 Task: Create a due date automation trigger when advanced on, on the wednesday of the week a card is due add dates with a start date at 11:00 AM.
Action: Mouse moved to (924, 66)
Screenshot: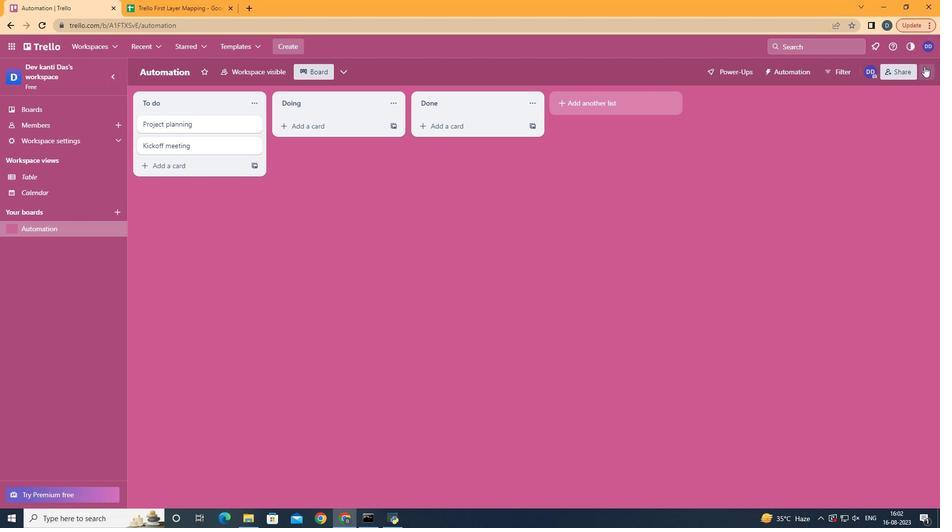 
Action: Mouse pressed left at (924, 66)
Screenshot: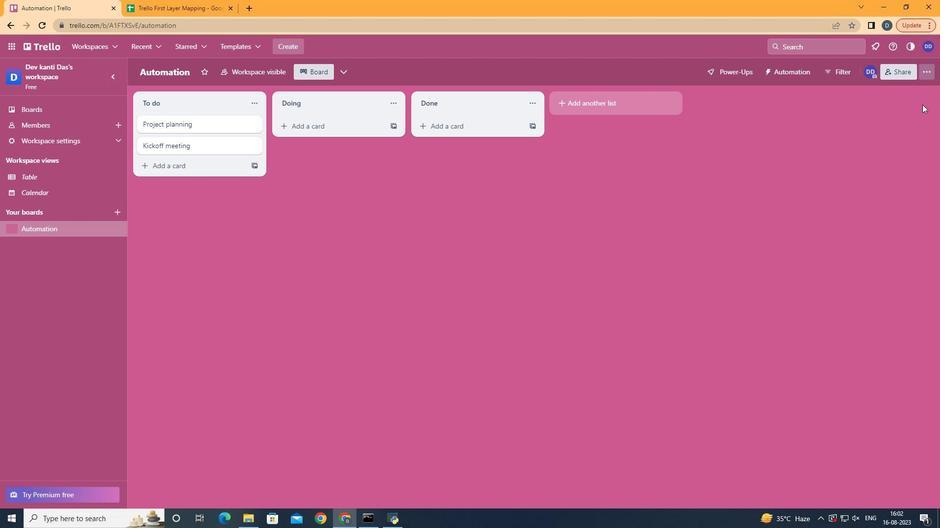 
Action: Mouse moved to (891, 203)
Screenshot: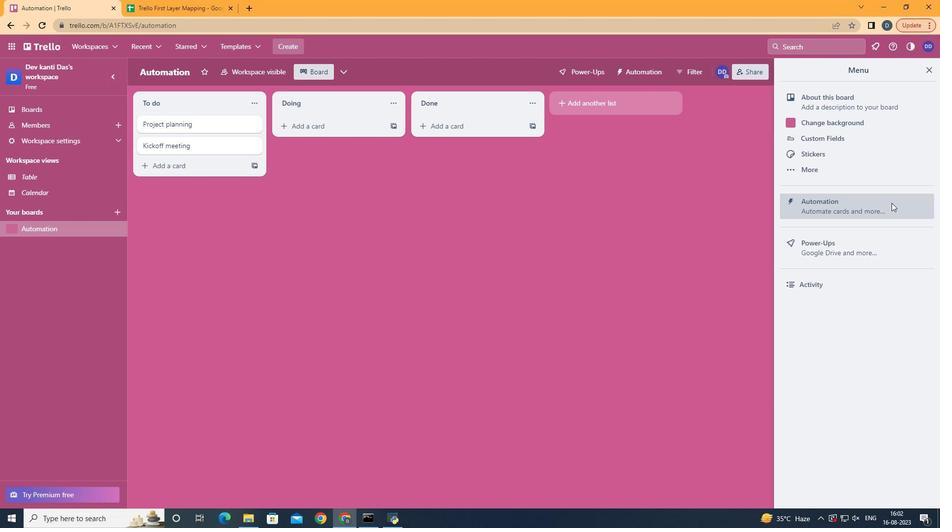 
Action: Mouse pressed left at (891, 203)
Screenshot: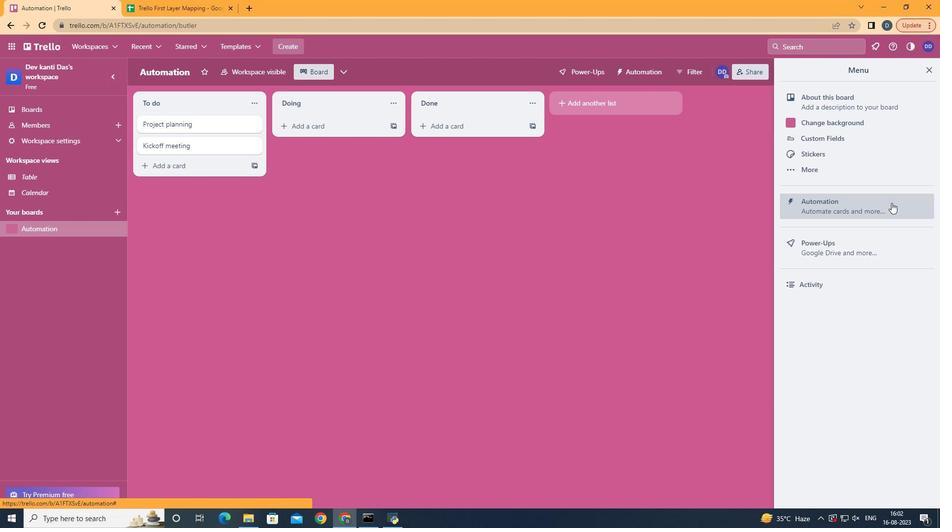
Action: Mouse moved to (205, 196)
Screenshot: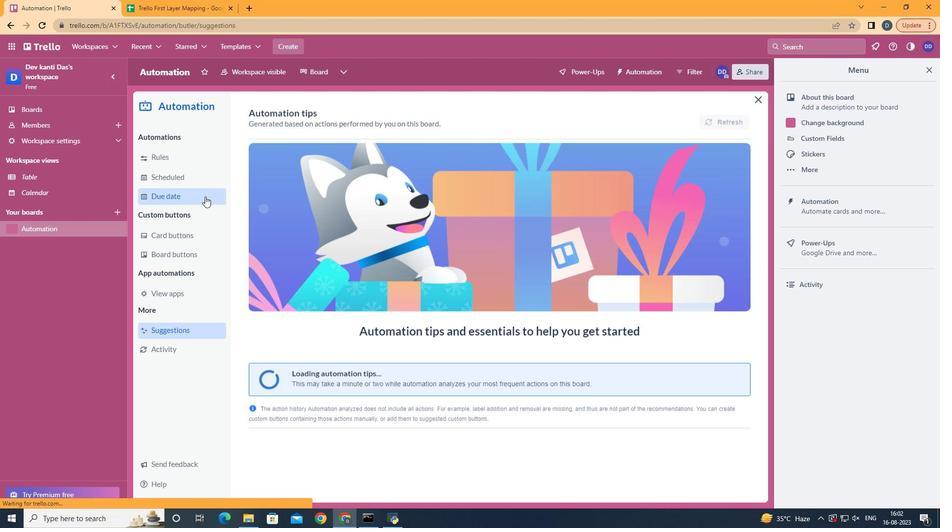 
Action: Mouse pressed left at (205, 196)
Screenshot: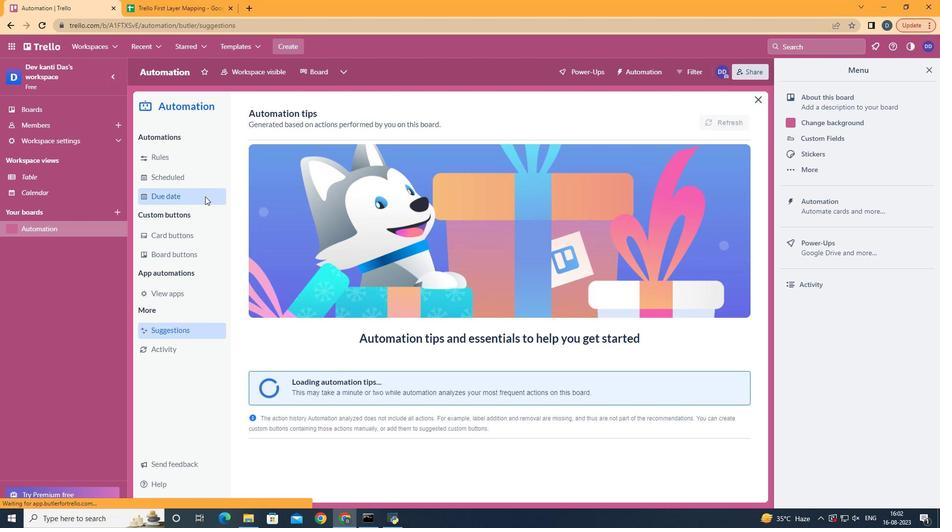
Action: Mouse moved to (699, 115)
Screenshot: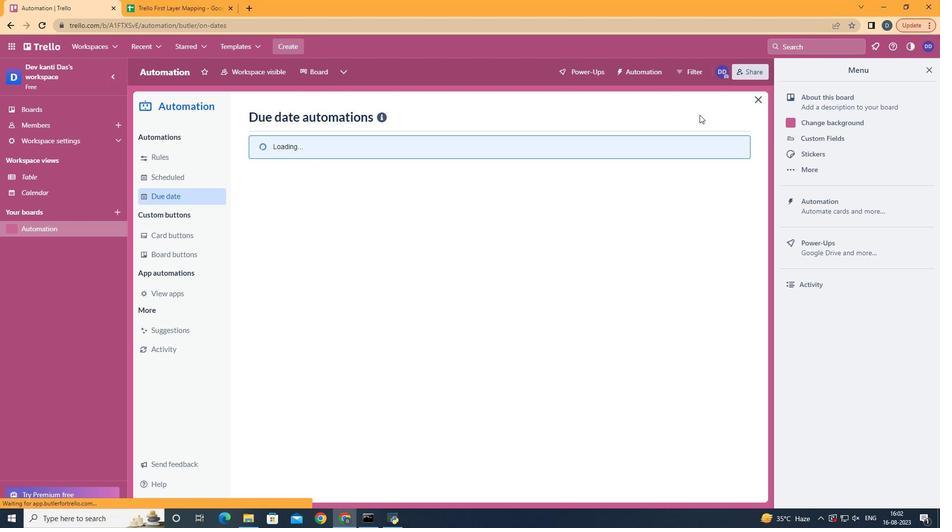 
Action: Mouse pressed left at (699, 115)
Screenshot: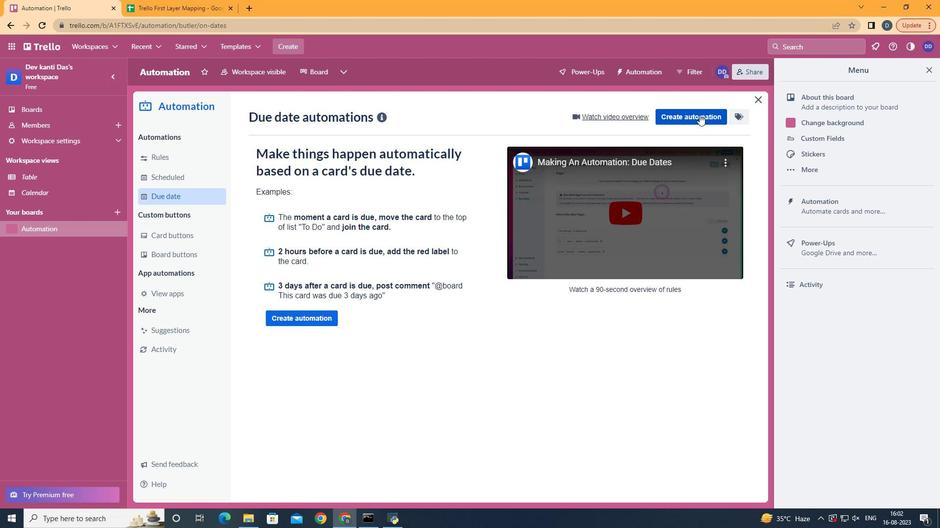 
Action: Mouse moved to (536, 218)
Screenshot: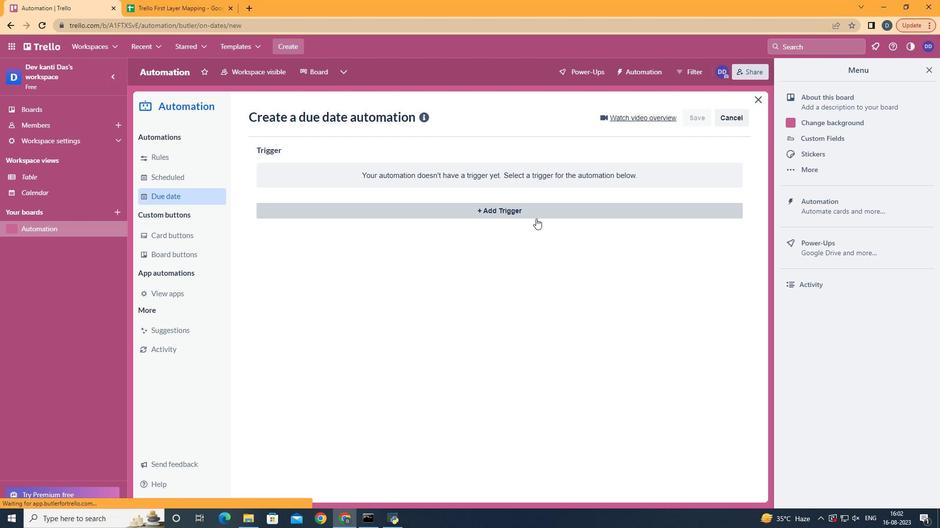 
Action: Mouse pressed left at (536, 218)
Screenshot: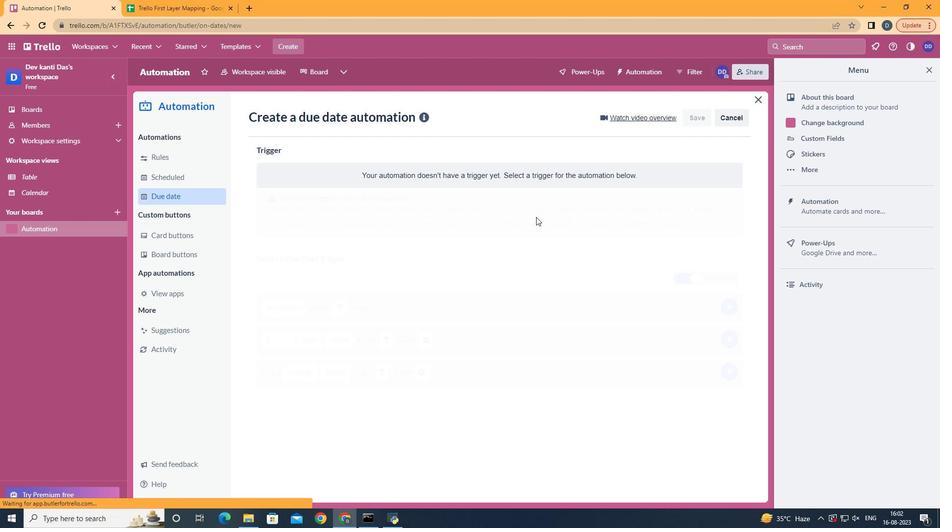 
Action: Mouse moved to (302, 300)
Screenshot: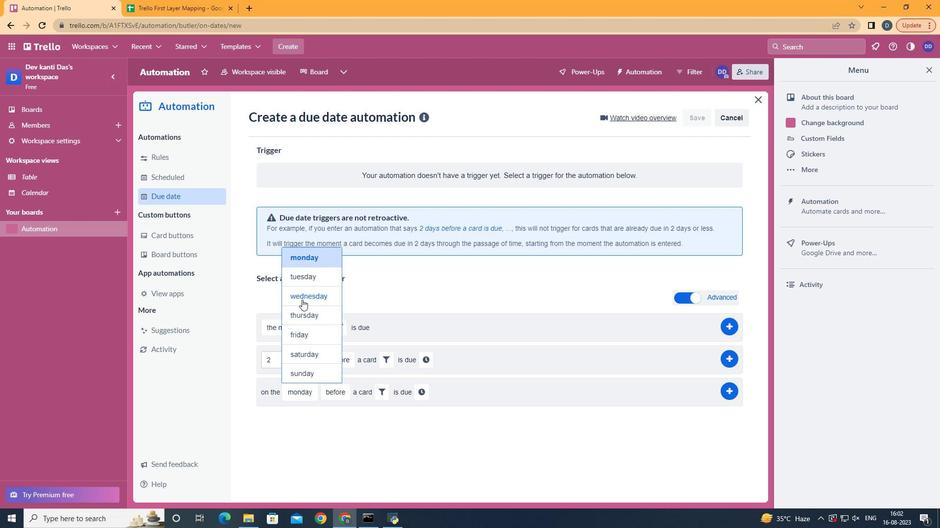 
Action: Mouse pressed left at (302, 300)
Screenshot: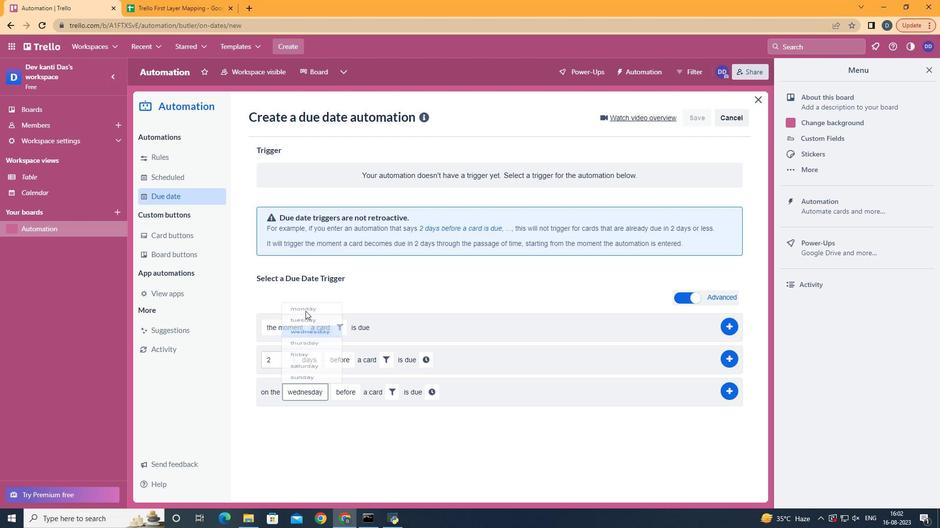 
Action: Mouse moved to (366, 443)
Screenshot: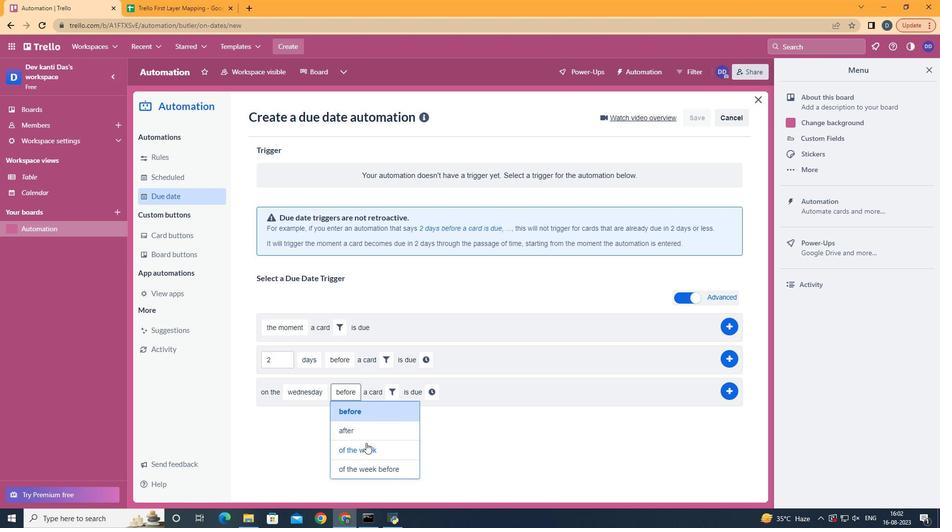 
Action: Mouse pressed left at (366, 443)
Screenshot: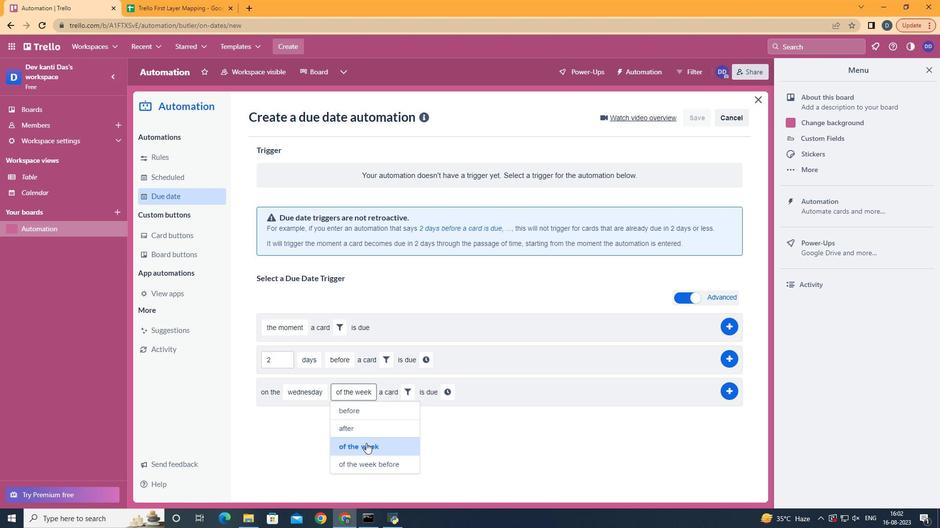 
Action: Mouse moved to (398, 394)
Screenshot: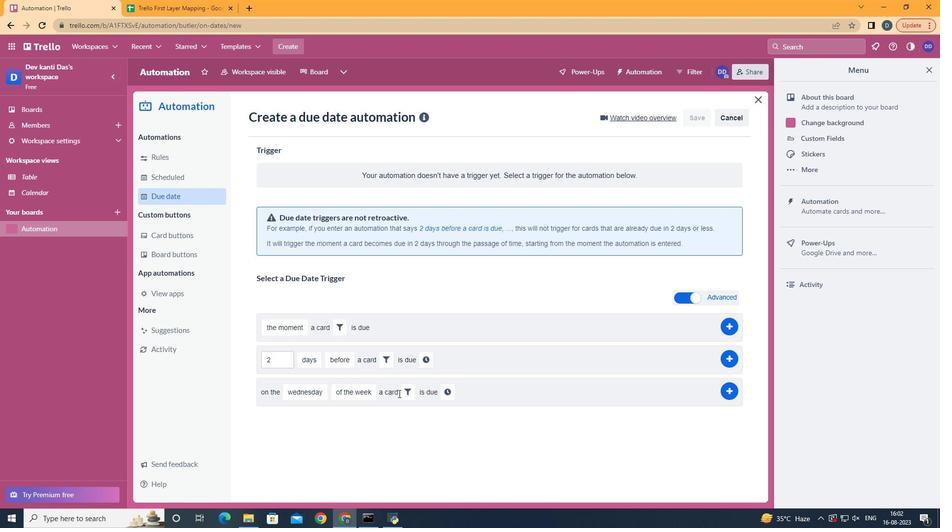 
Action: Mouse pressed left at (398, 394)
Screenshot: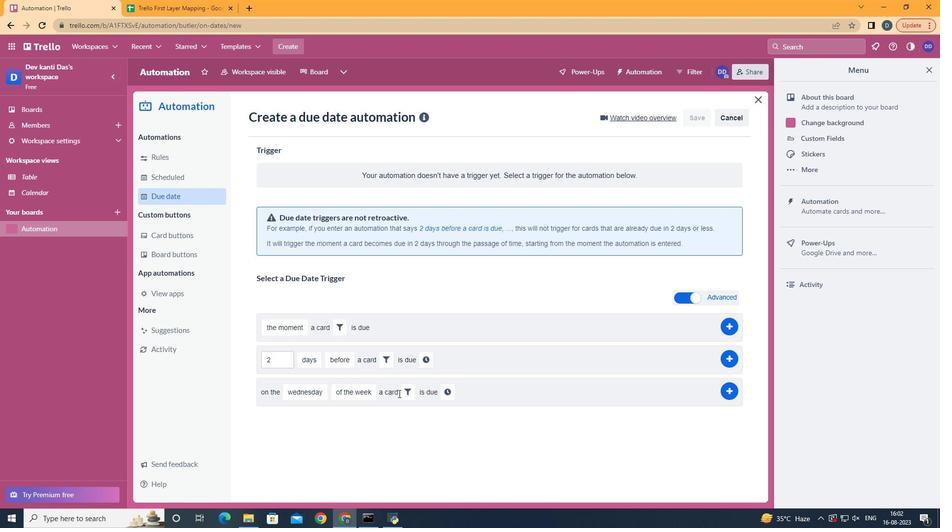 
Action: Mouse moved to (404, 392)
Screenshot: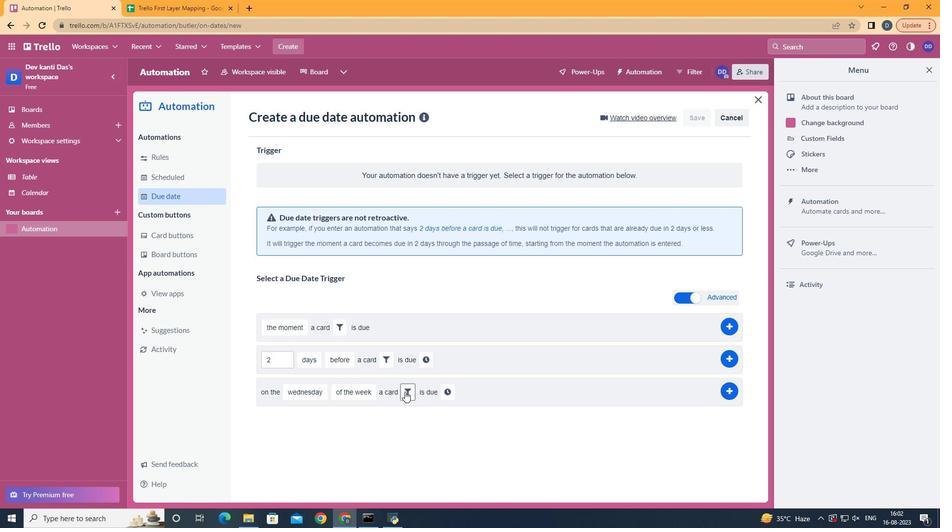 
Action: Mouse pressed left at (404, 392)
Screenshot: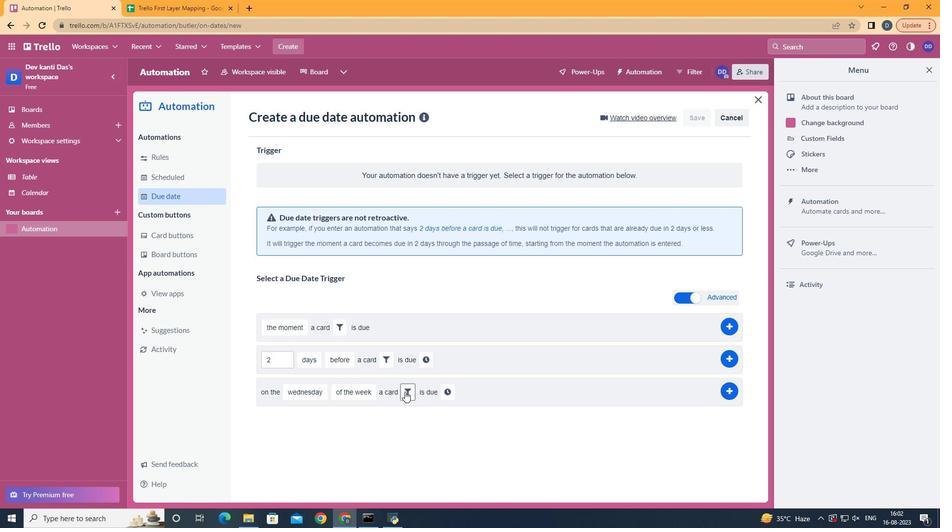 
Action: Mouse moved to (465, 419)
Screenshot: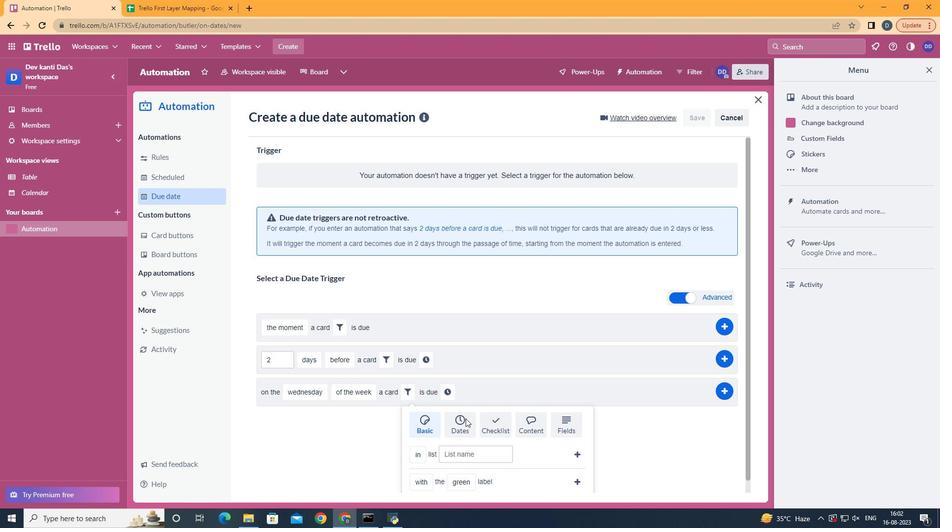 
Action: Mouse pressed left at (465, 419)
Screenshot: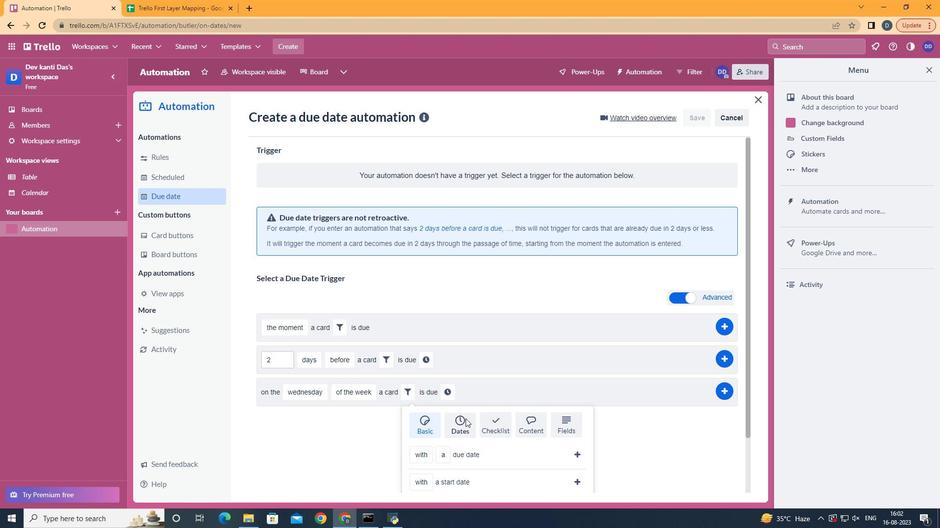 
Action: Mouse scrolled (465, 418) with delta (0, 0)
Screenshot: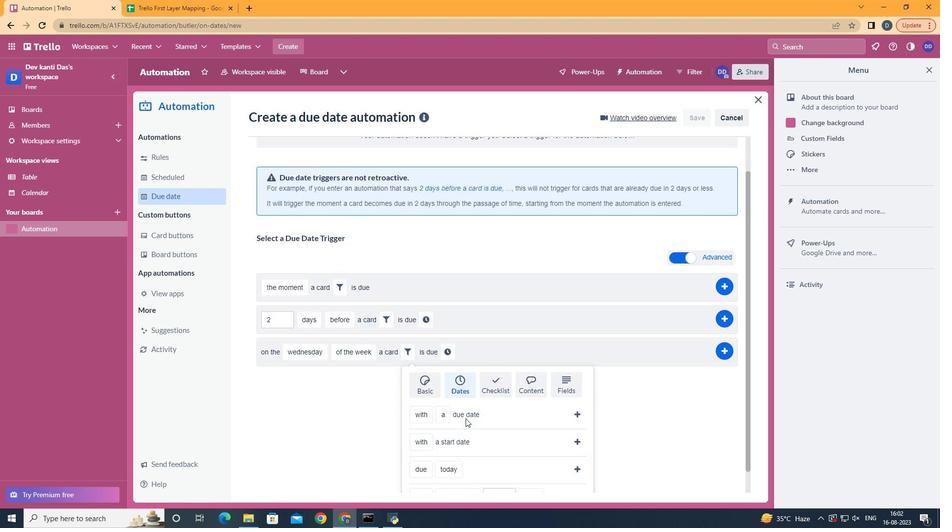 
Action: Mouse scrolled (465, 418) with delta (0, 0)
Screenshot: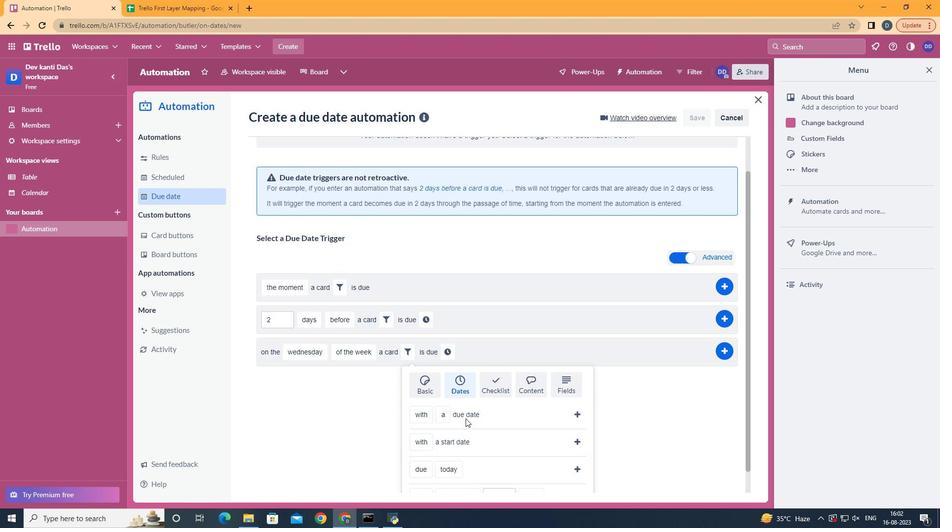
Action: Mouse scrolled (465, 418) with delta (0, 0)
Screenshot: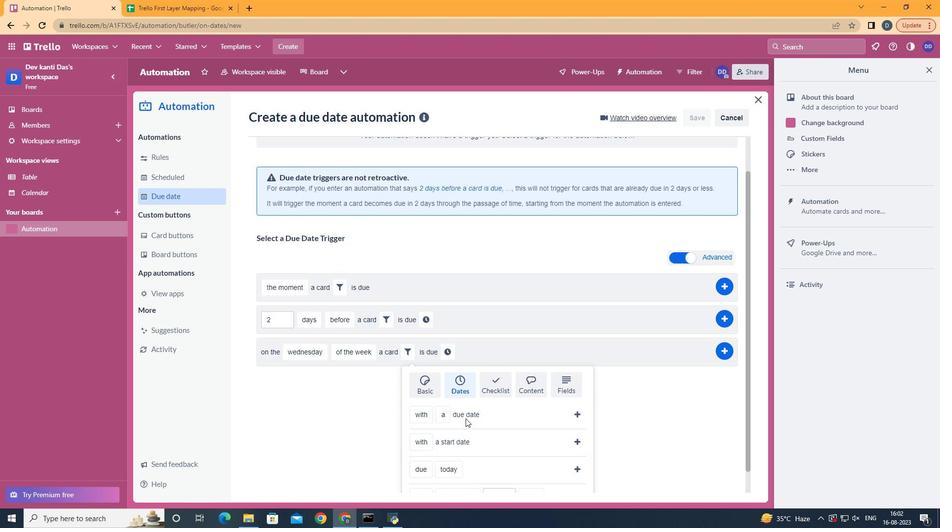 
Action: Mouse scrolled (465, 418) with delta (0, 0)
Screenshot: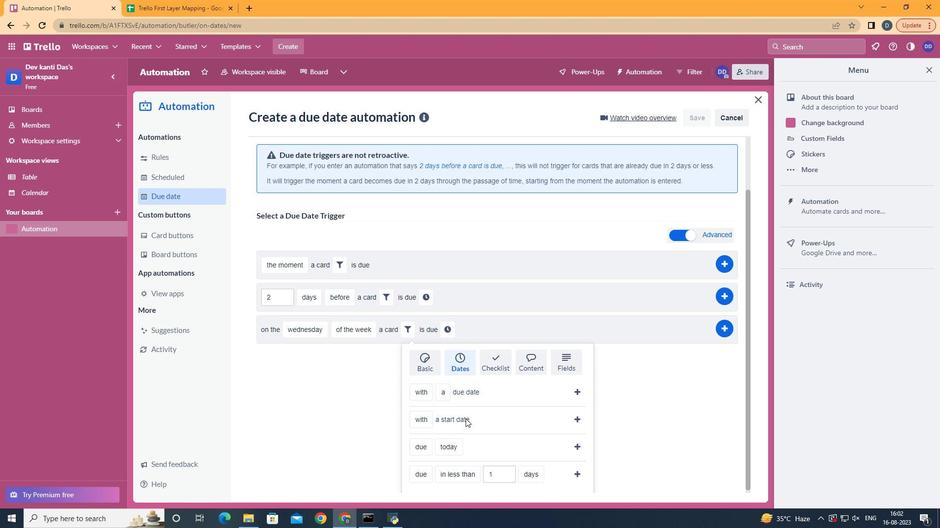 
Action: Mouse scrolled (465, 418) with delta (0, 0)
Screenshot: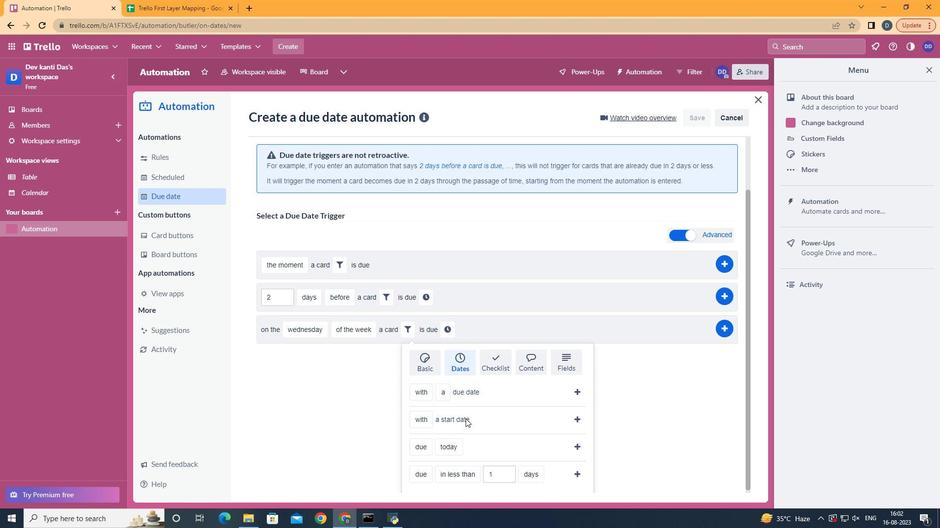 
Action: Mouse moved to (574, 419)
Screenshot: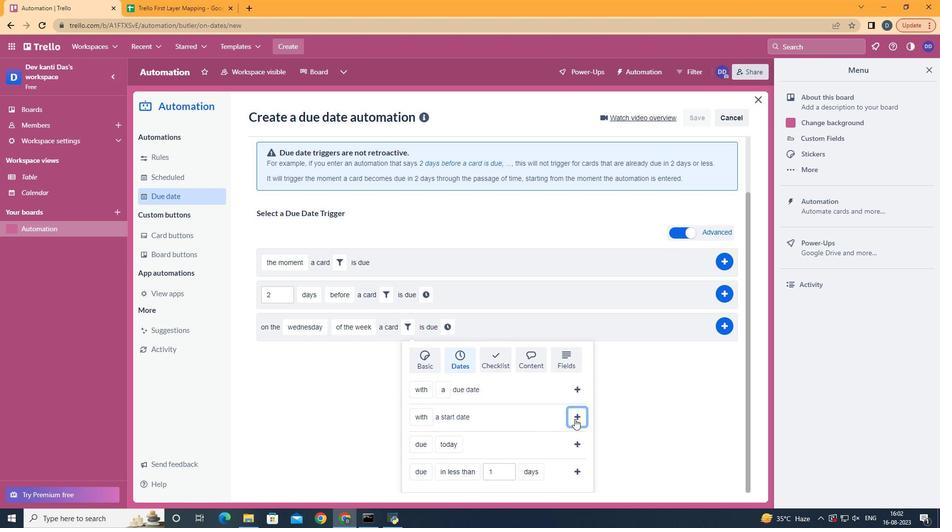 
Action: Mouse pressed left at (574, 419)
Screenshot: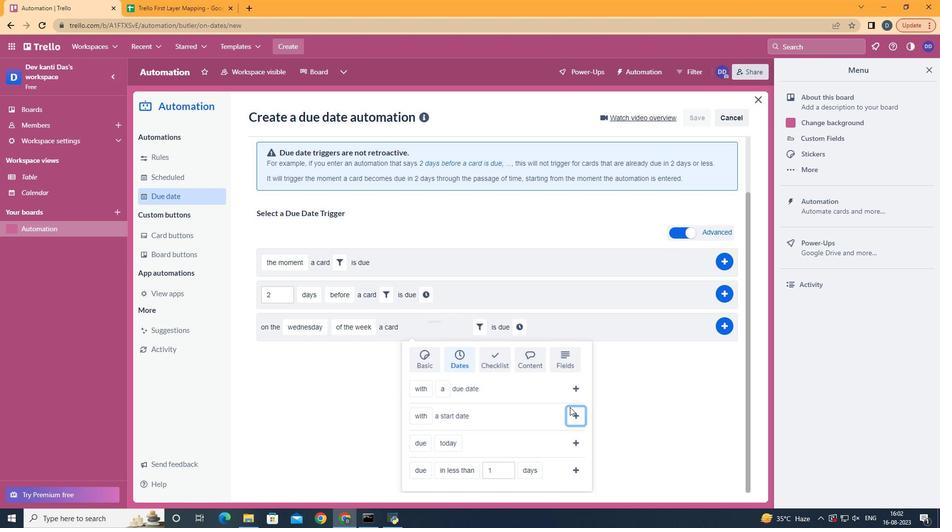 
Action: Mouse moved to (523, 392)
Screenshot: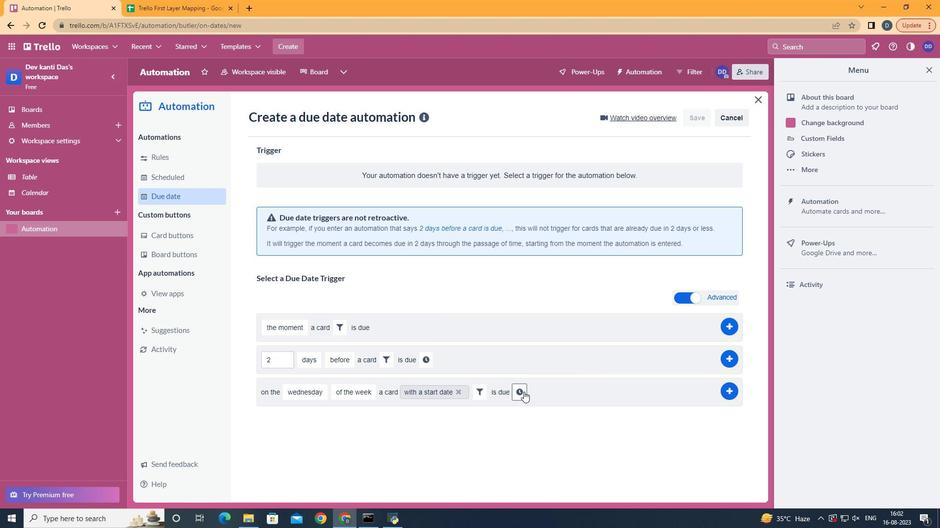 
Action: Mouse pressed left at (523, 392)
Screenshot: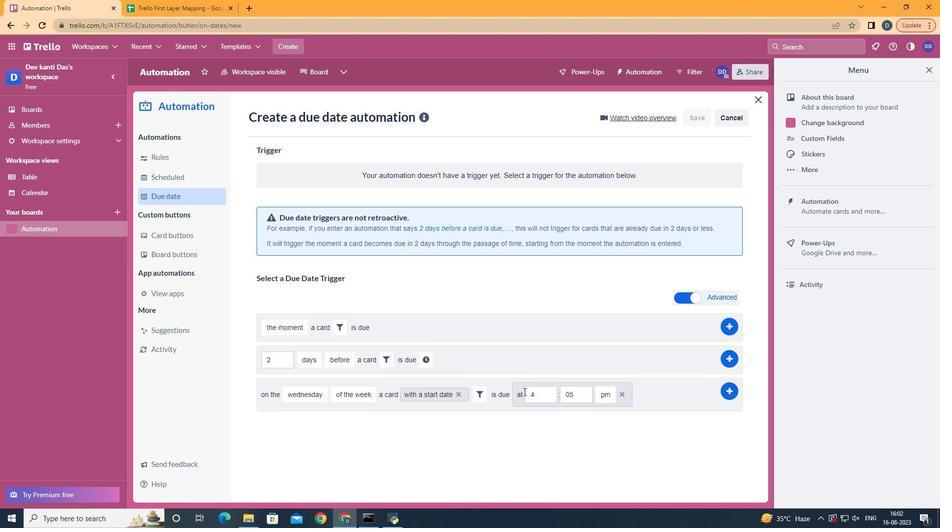 
Action: Mouse moved to (540, 394)
Screenshot: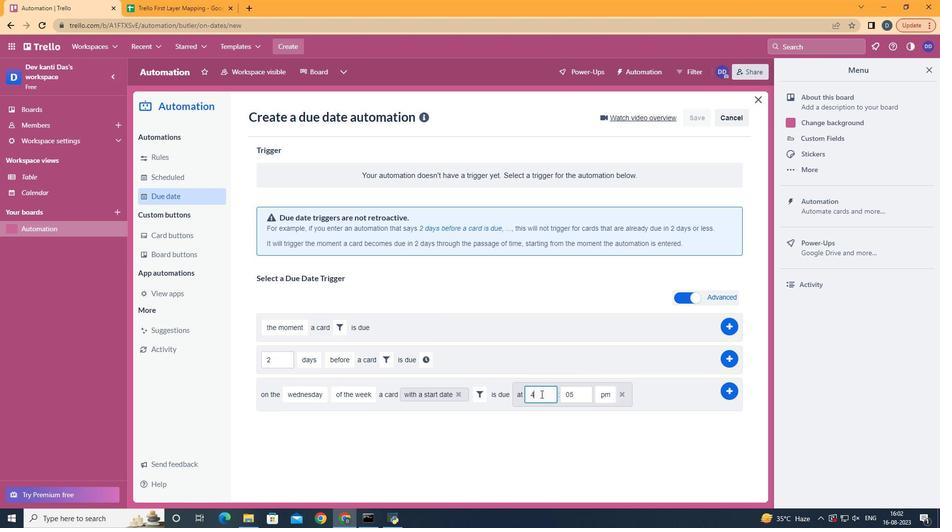 
Action: Mouse pressed left at (540, 394)
Screenshot: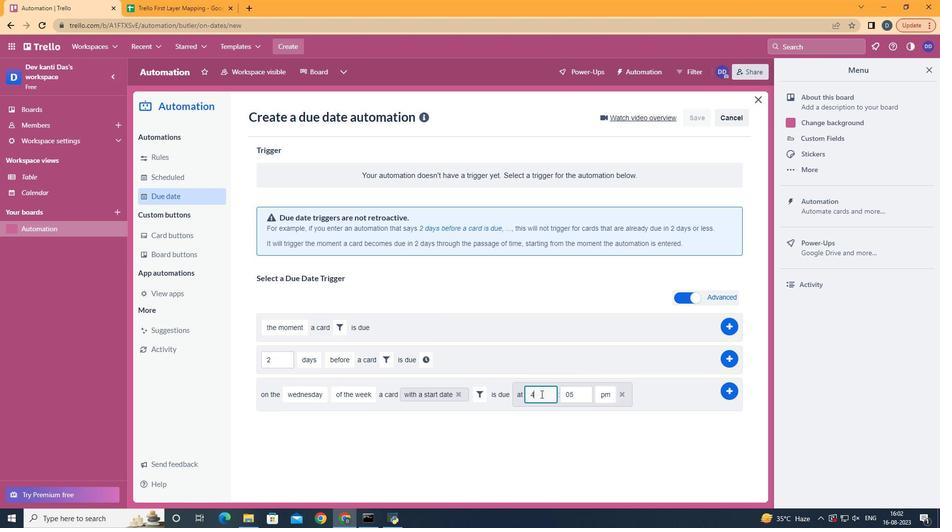 
Action: Mouse moved to (541, 394)
Screenshot: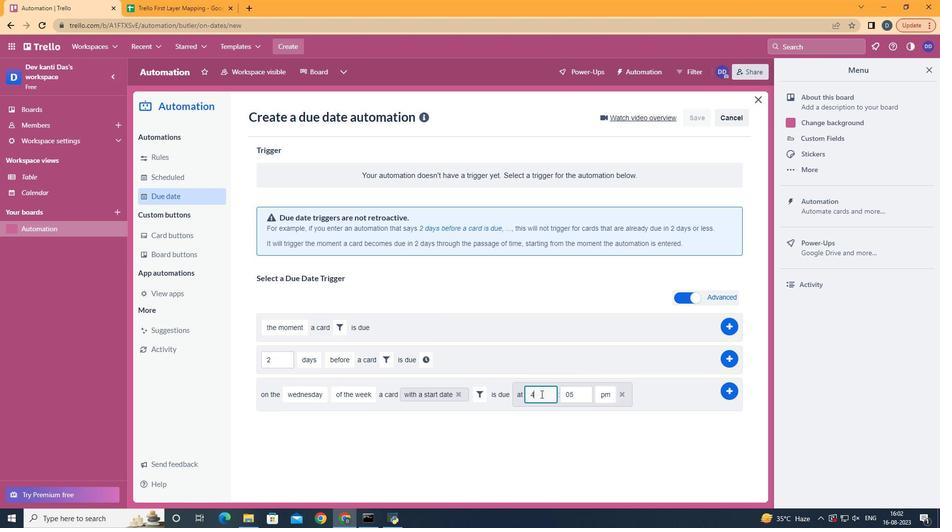 
Action: Key pressed <Key.backspace>11
Screenshot: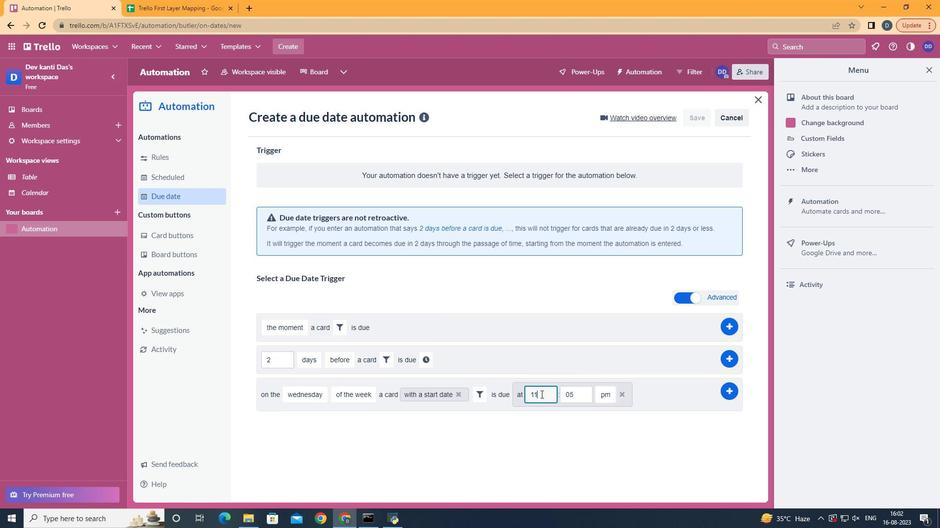 
Action: Mouse moved to (586, 403)
Screenshot: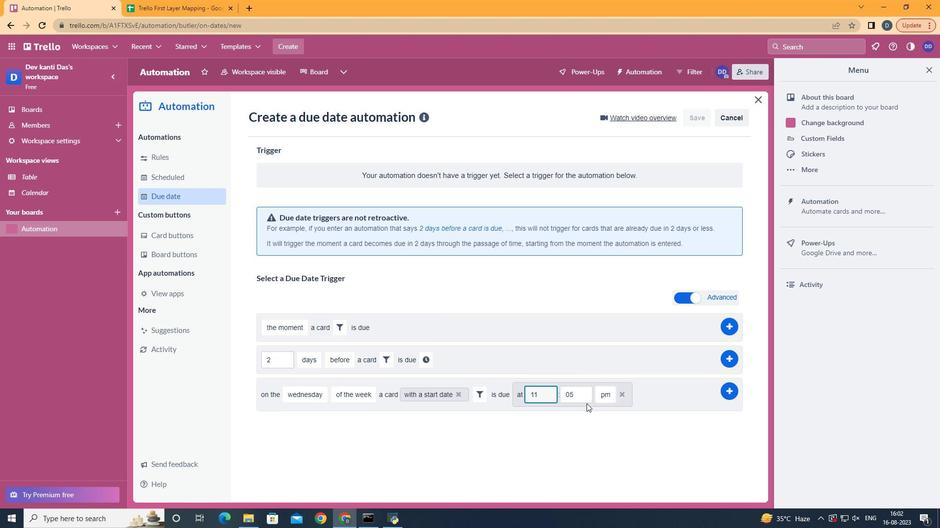 
Action: Mouse pressed left at (586, 403)
Screenshot: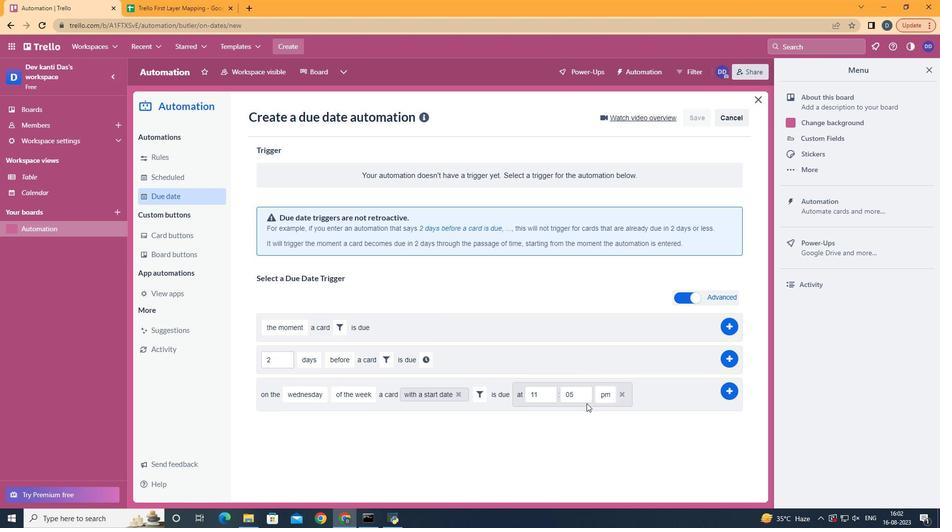 
Action: Mouse moved to (586, 395)
Screenshot: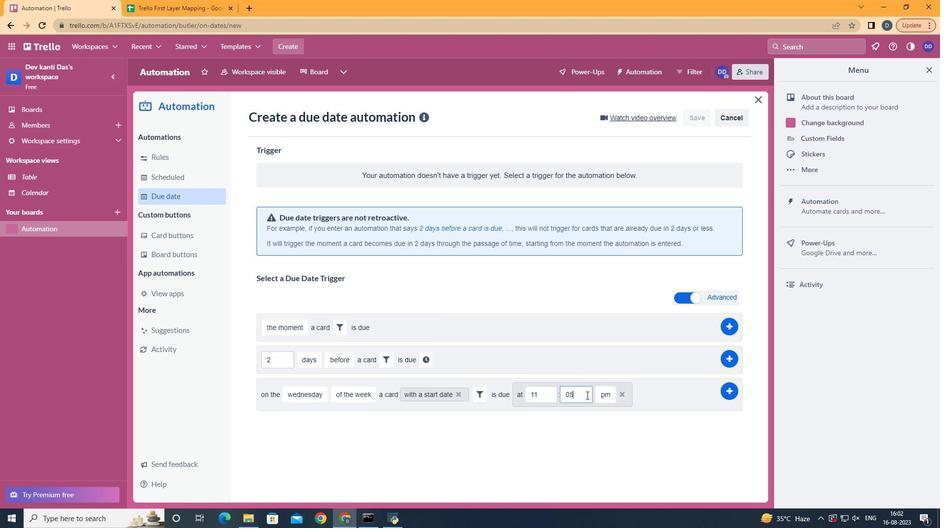 
Action: Mouse pressed left at (586, 395)
Screenshot: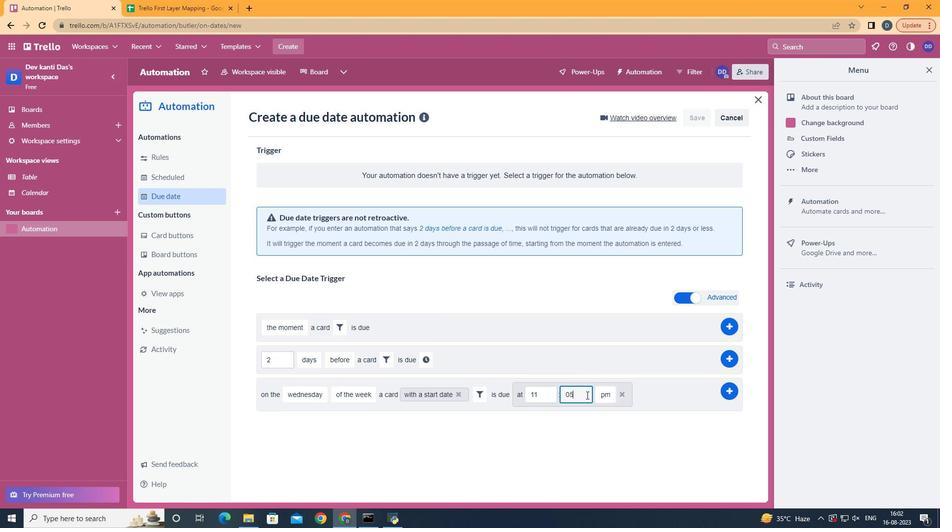 
Action: Key pressed <Key.backspace>0
Screenshot: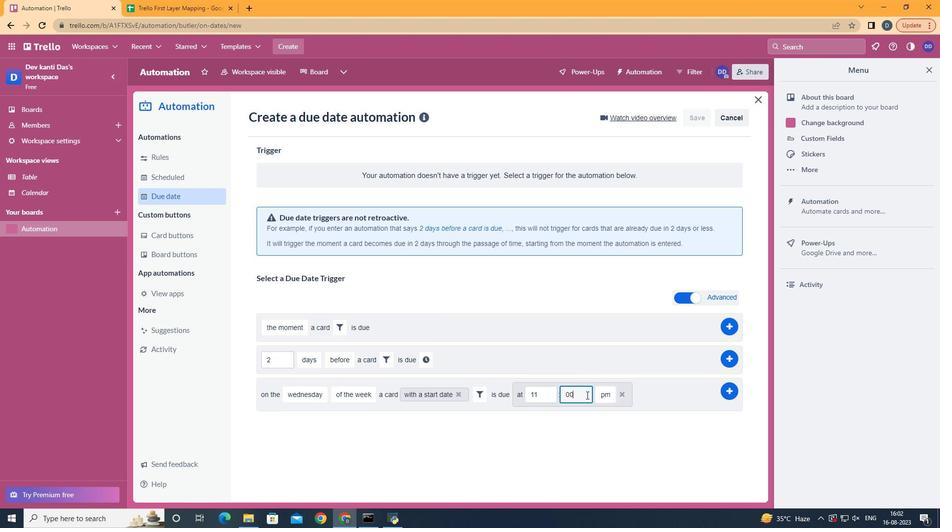 
Action: Mouse moved to (607, 411)
Screenshot: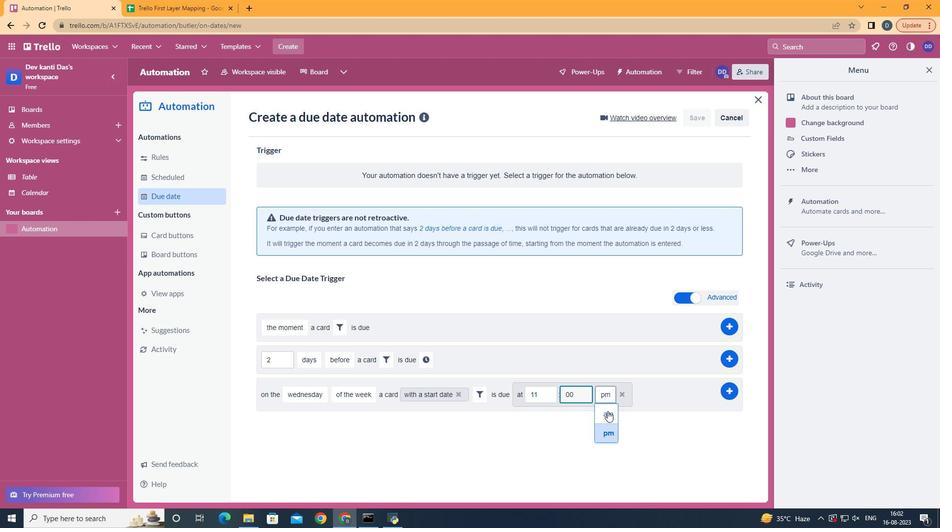 
Action: Mouse pressed left at (607, 411)
Screenshot: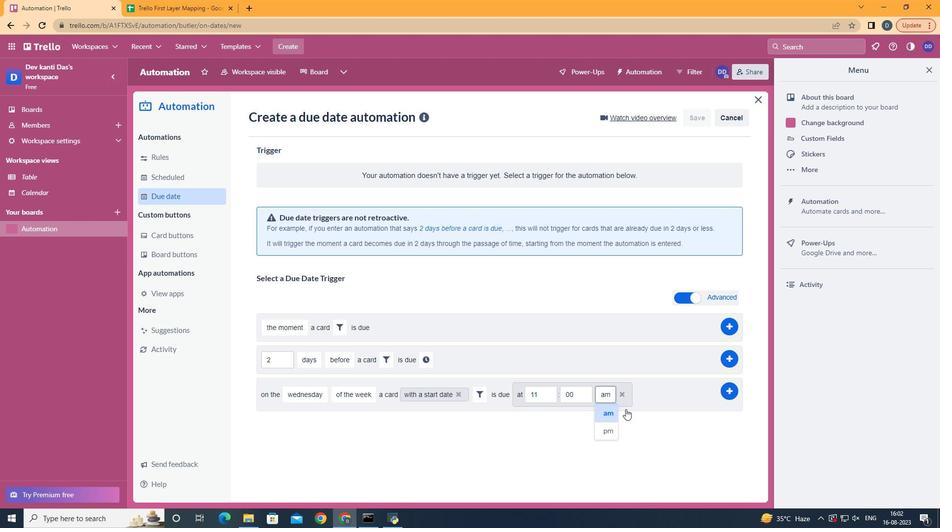 
Action: Mouse moved to (725, 390)
Screenshot: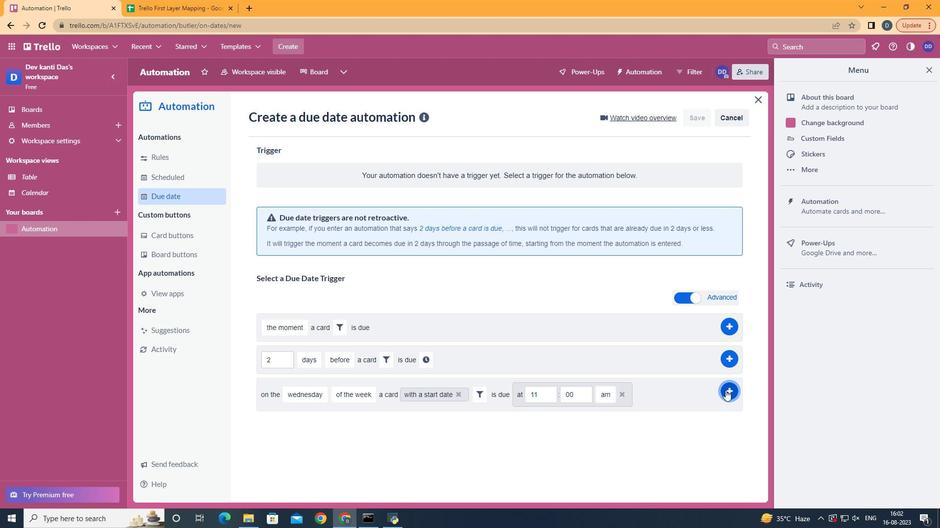 
Action: Mouse pressed left at (725, 390)
Screenshot: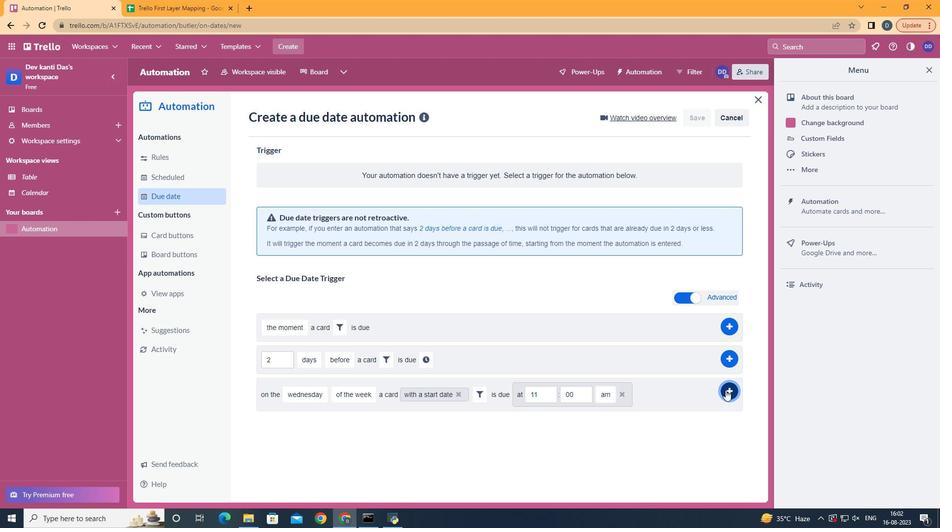 
